 Task: Change paper size to executive.
Action: Mouse moved to (45, 74)
Screenshot: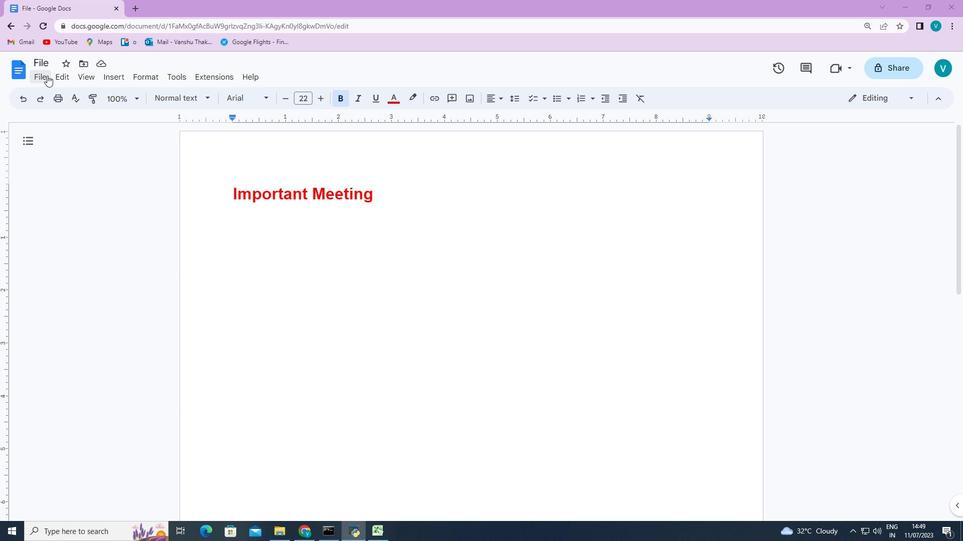 
Action: Mouse pressed left at (45, 74)
Screenshot: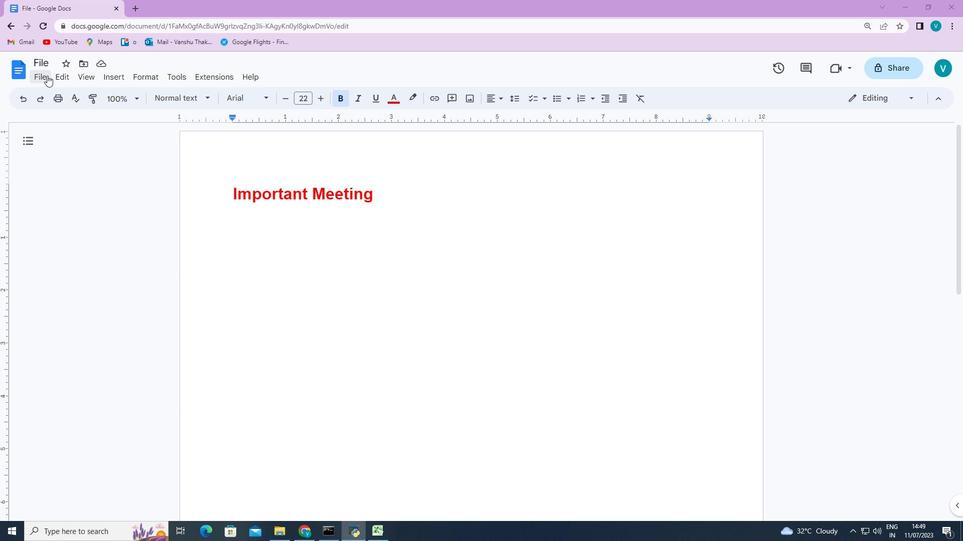 
Action: Mouse moved to (56, 383)
Screenshot: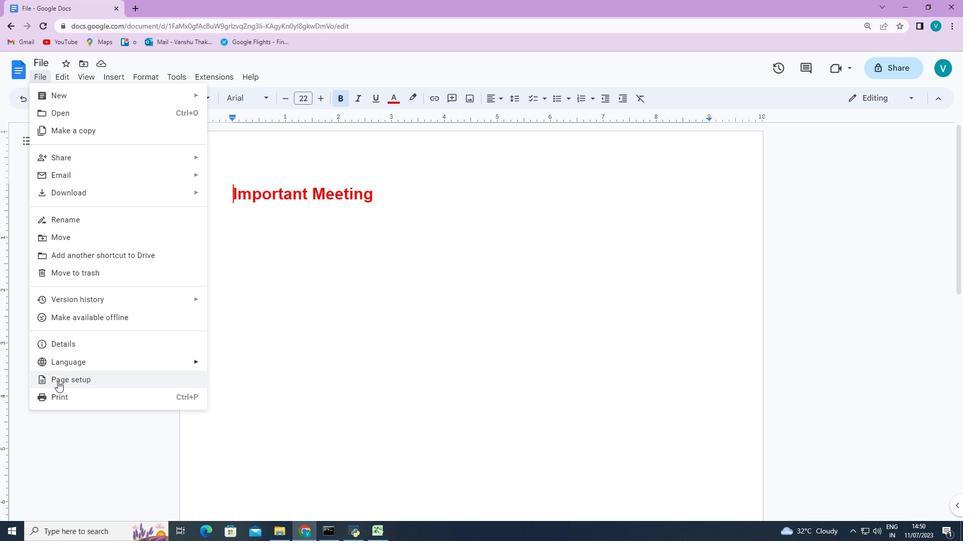 
Action: Mouse pressed left at (56, 383)
Screenshot: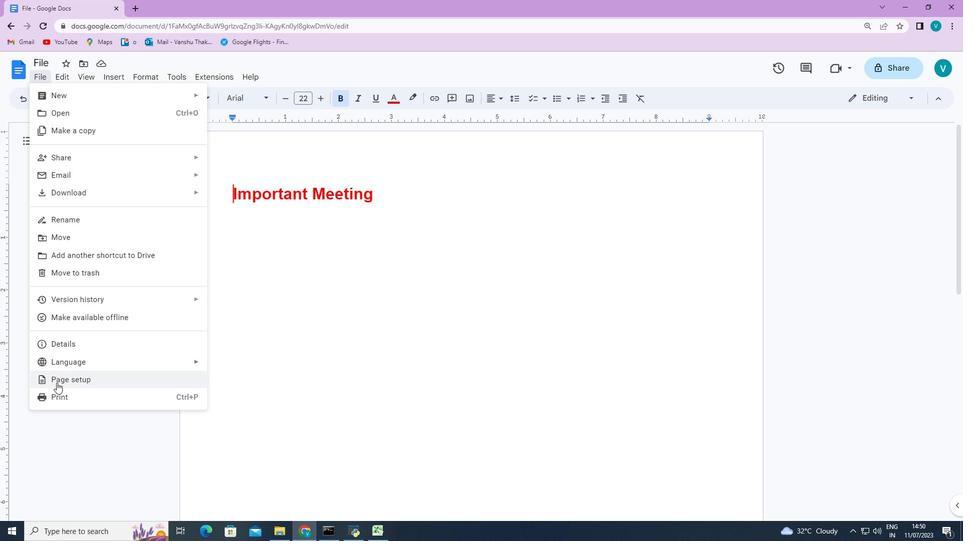 
Action: Mouse moved to (406, 312)
Screenshot: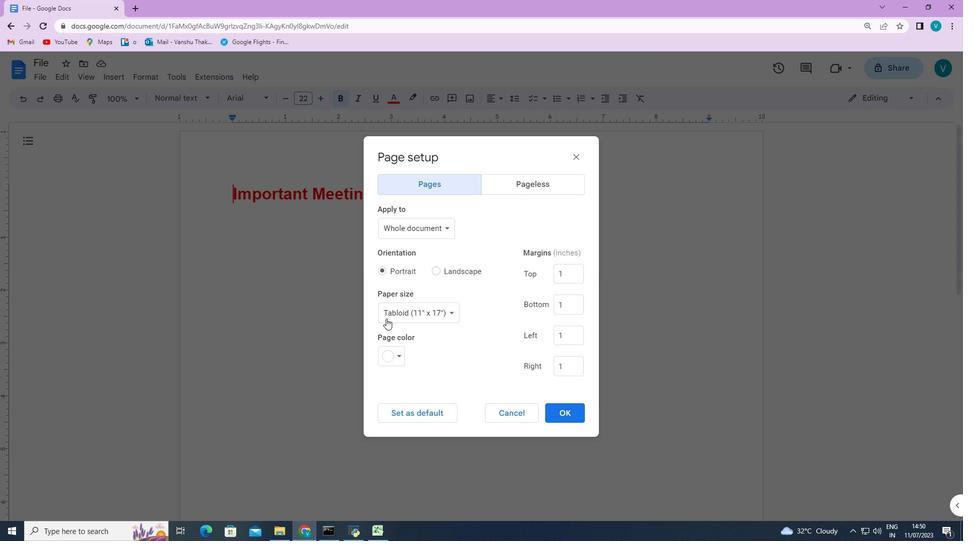 
Action: Mouse pressed left at (406, 312)
Screenshot: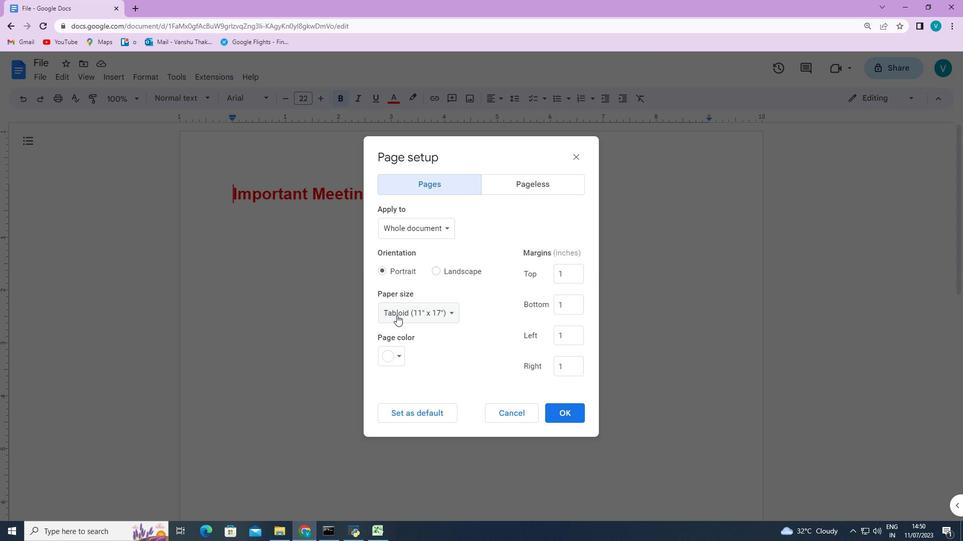 
Action: Mouse moved to (410, 365)
Screenshot: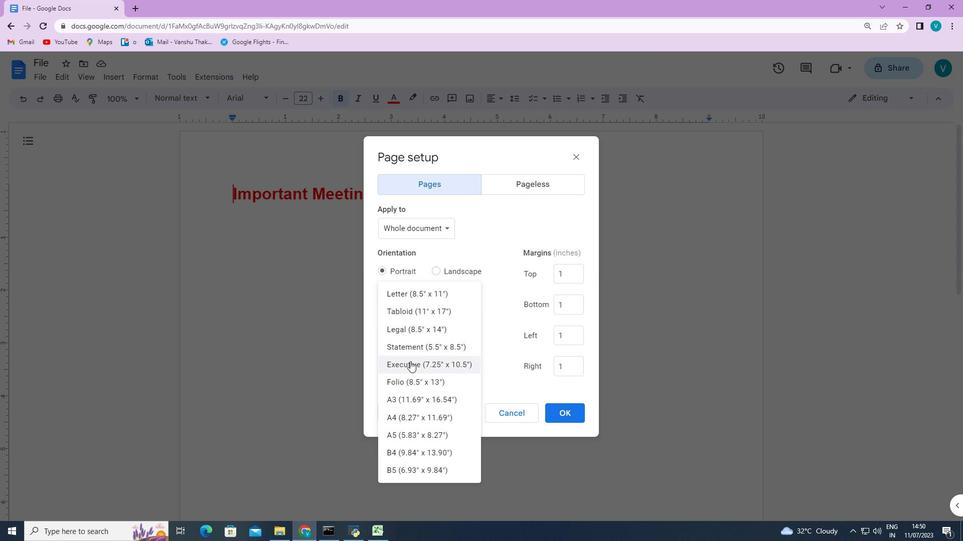 
Action: Mouse pressed left at (410, 365)
Screenshot: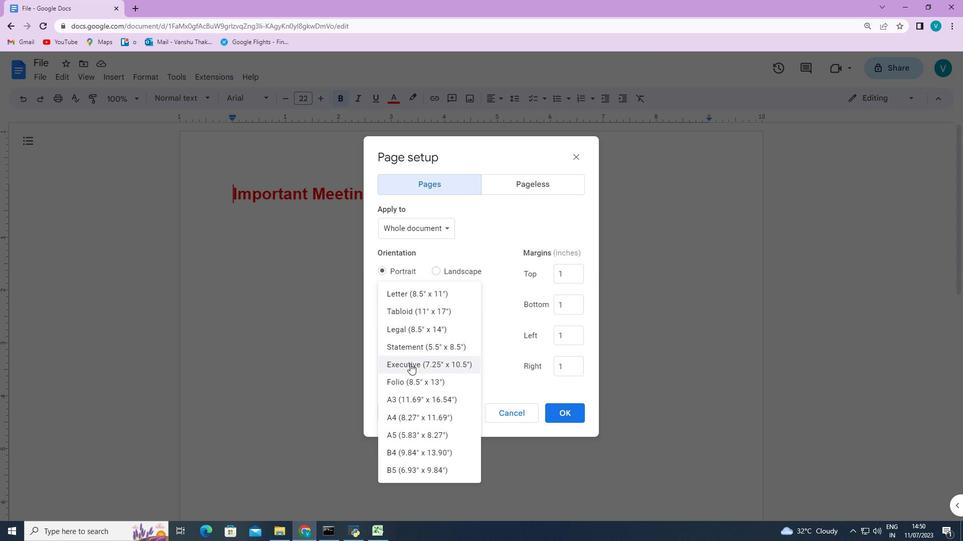 
Action: Mouse moved to (561, 412)
Screenshot: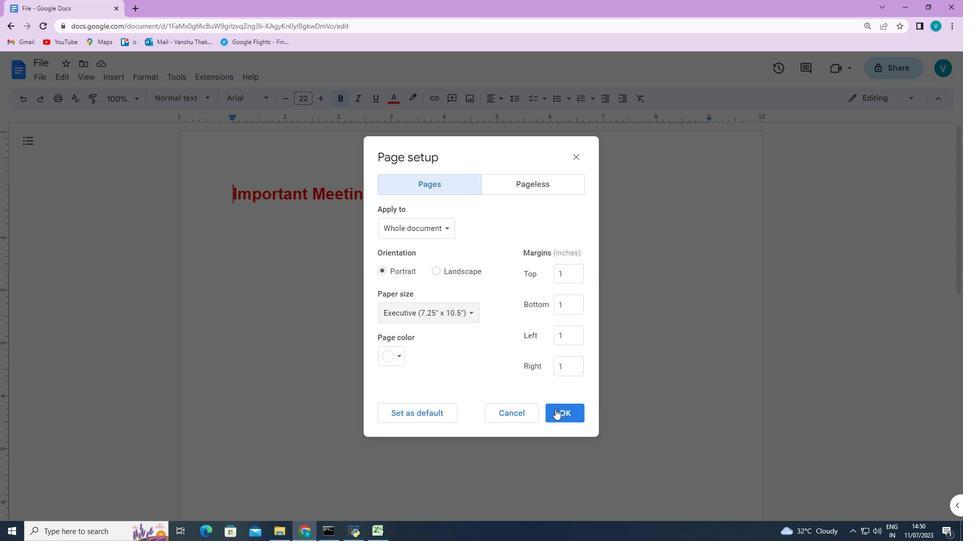 
Action: Mouse pressed left at (561, 412)
Screenshot: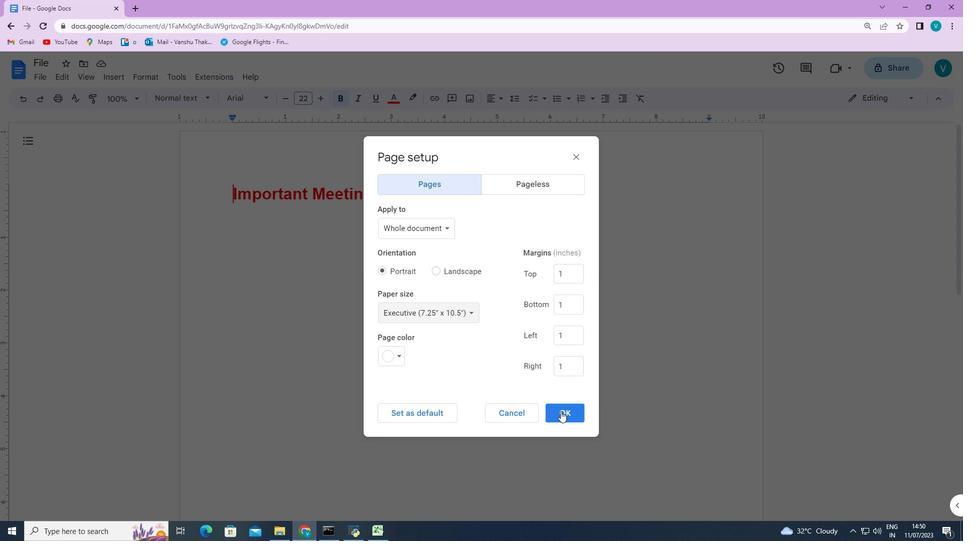 
